 Task: Add Comment CM0030 to Card Card0030 in Board Board0023 in Workspace Development in Trello
Action: Mouse moved to (373, 425)
Screenshot: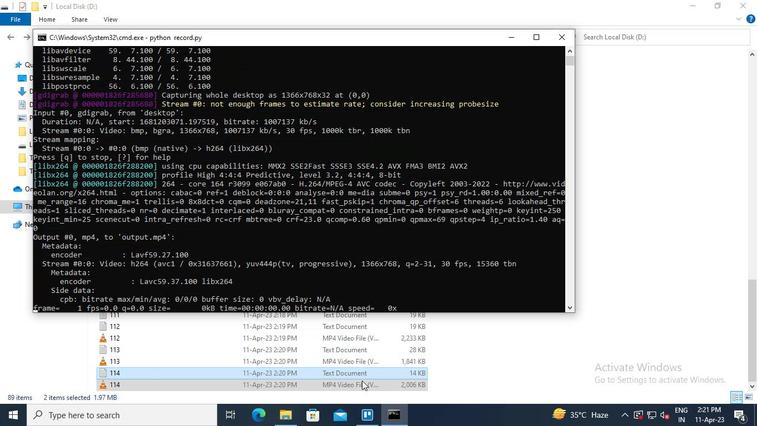
Action: Mouse pressed left at (373, 425)
Screenshot: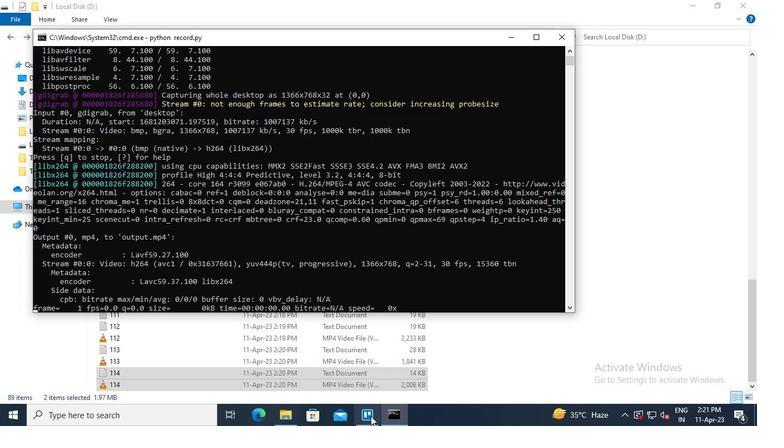 
Action: Mouse moved to (195, 255)
Screenshot: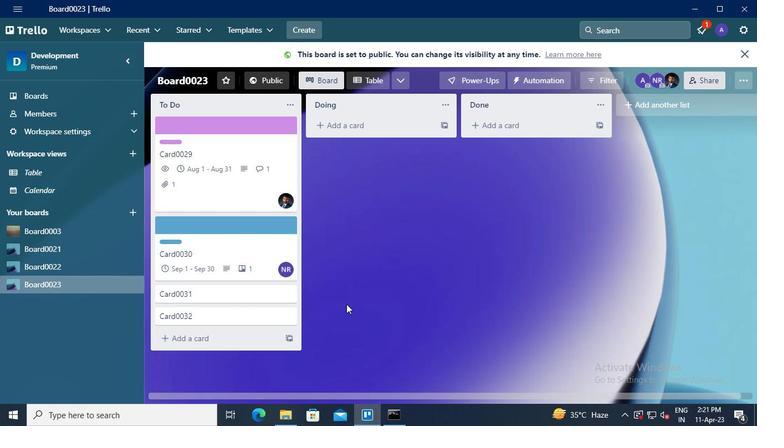 
Action: Mouse pressed left at (195, 255)
Screenshot: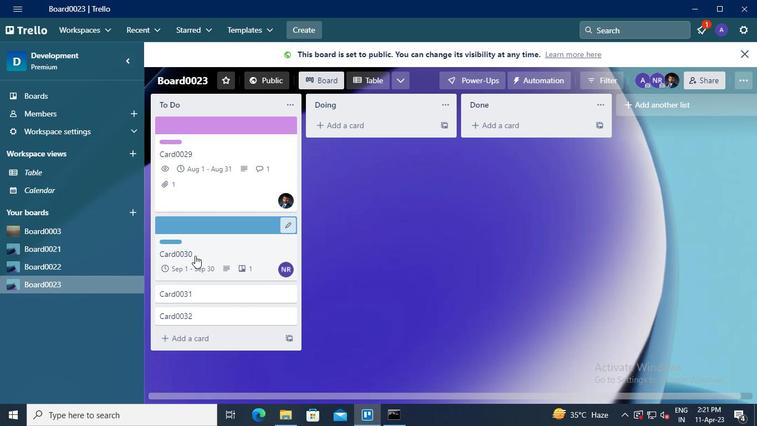 
Action: Mouse moved to (221, 367)
Screenshot: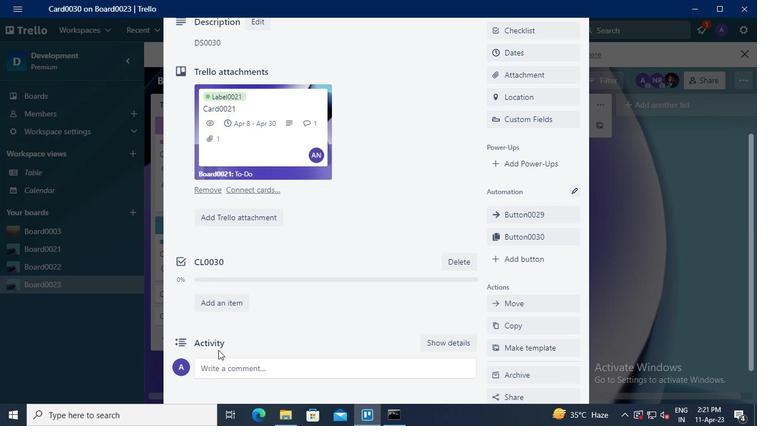 
Action: Mouse pressed left at (221, 367)
Screenshot: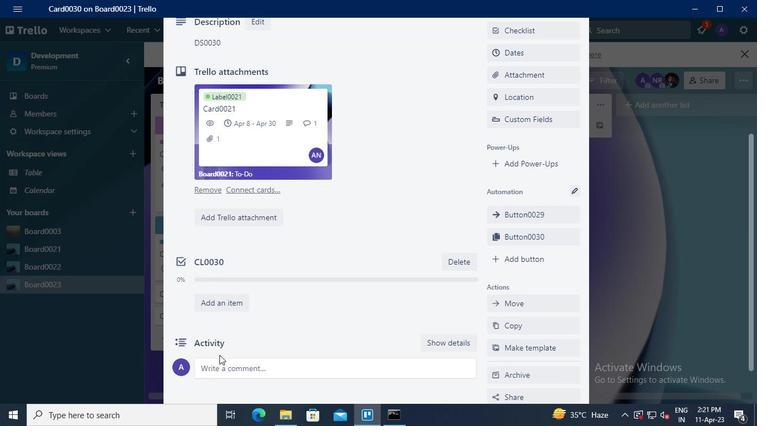 
Action: Keyboard Key.shift
Screenshot: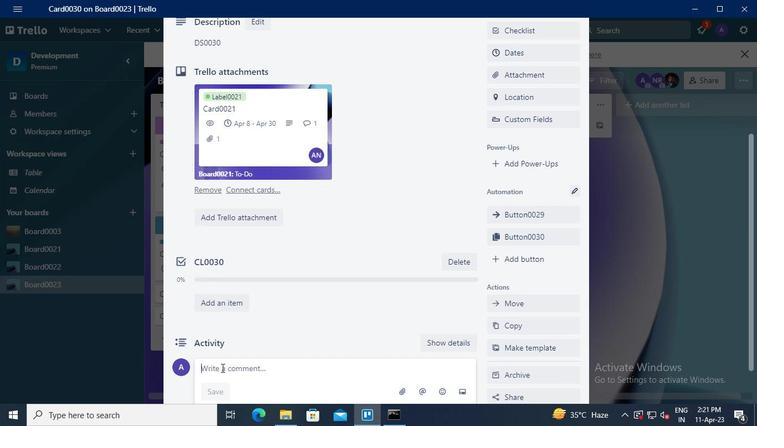 
Action: Keyboard C
Screenshot: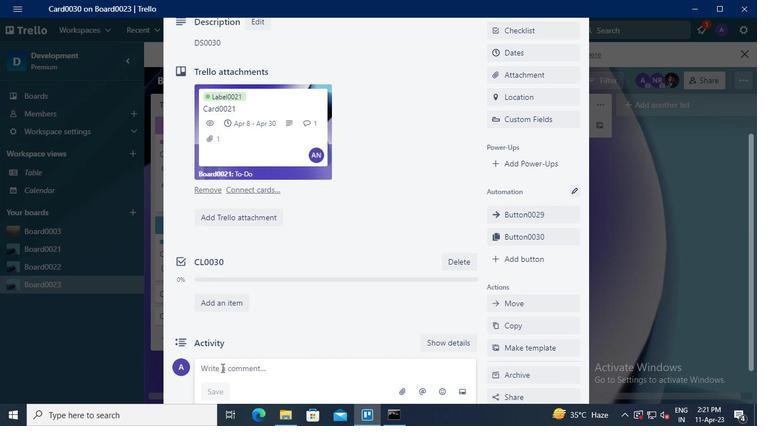 
Action: Keyboard M
Screenshot: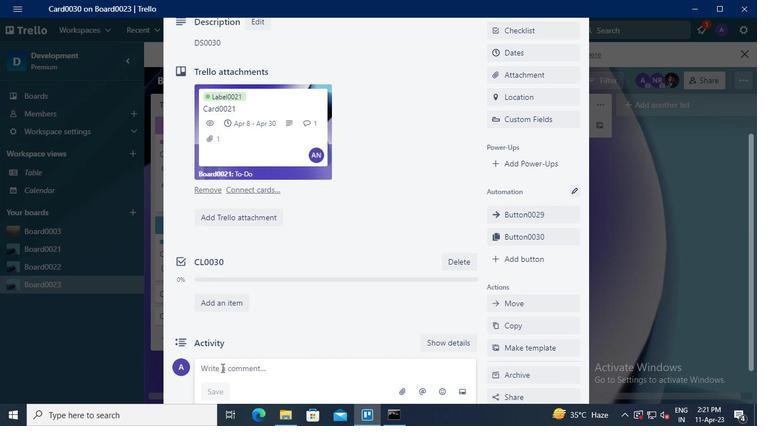 
Action: Keyboard <96>
Screenshot: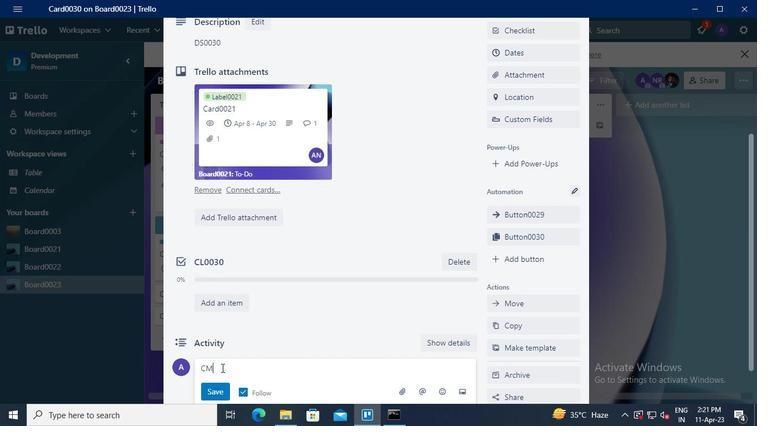 
Action: Keyboard <96>
Screenshot: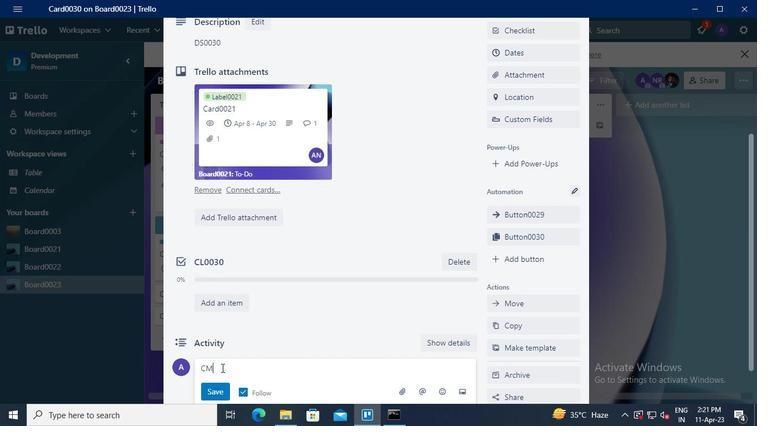 
Action: Keyboard <99>
Screenshot: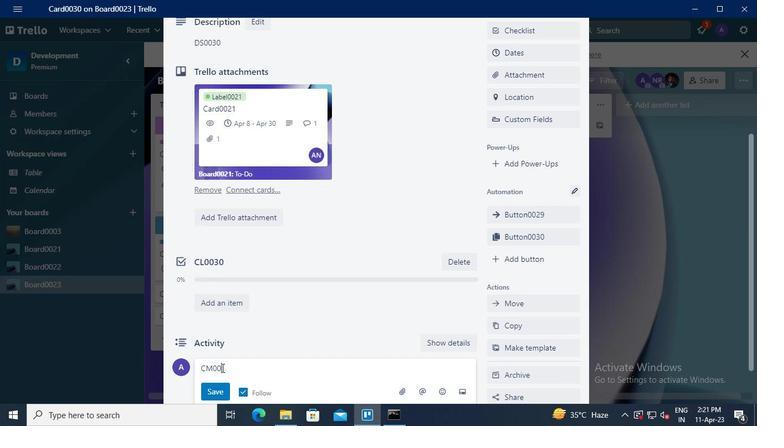 
Action: Keyboard <96>
Screenshot: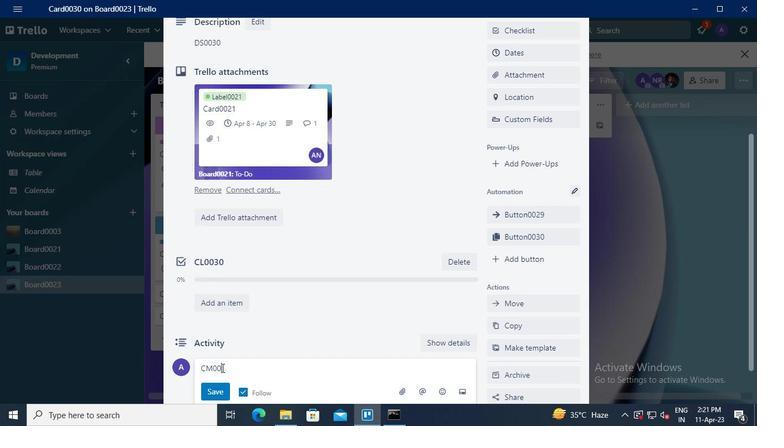 
Action: Mouse moved to (220, 395)
Screenshot: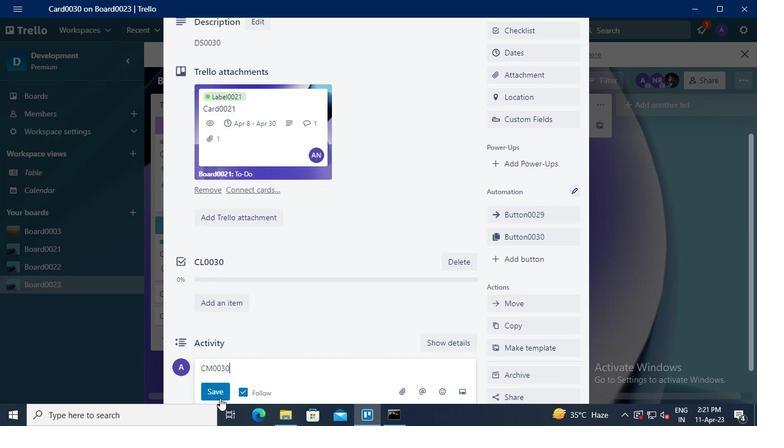 
Action: Mouse pressed left at (220, 395)
Screenshot: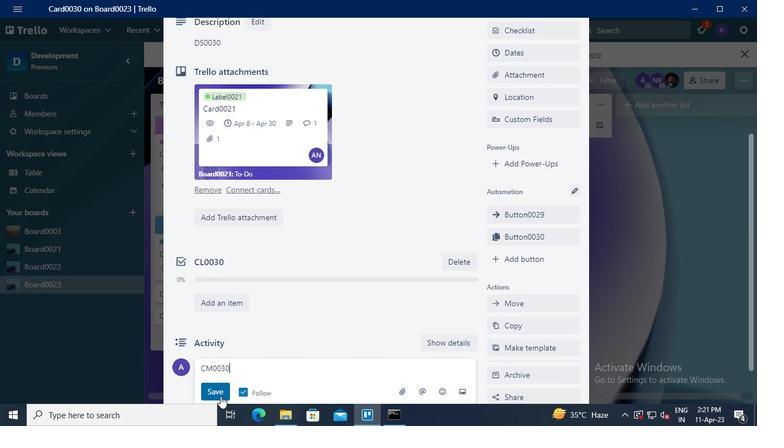 
Action: Mouse moved to (395, 421)
Screenshot: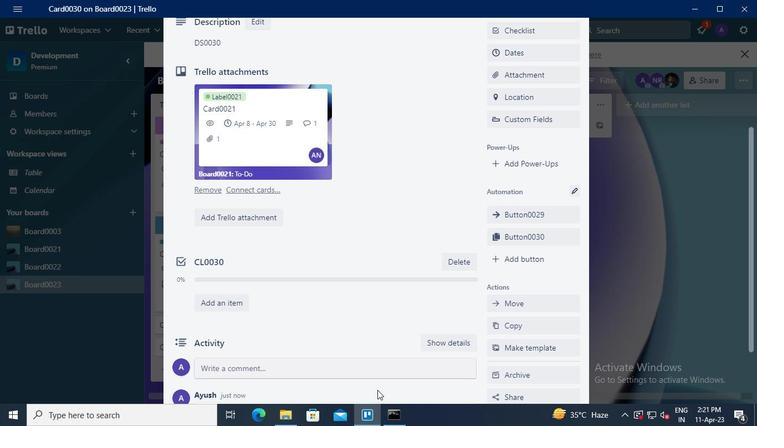 
Action: Mouse pressed left at (395, 421)
Screenshot: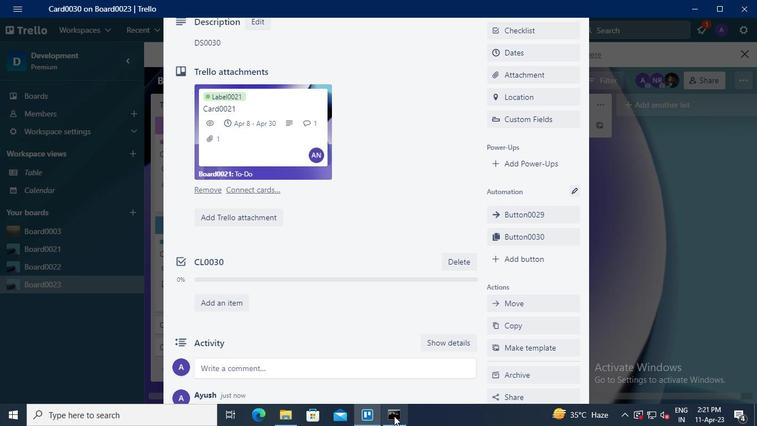 
Action: Mouse moved to (569, 30)
Screenshot: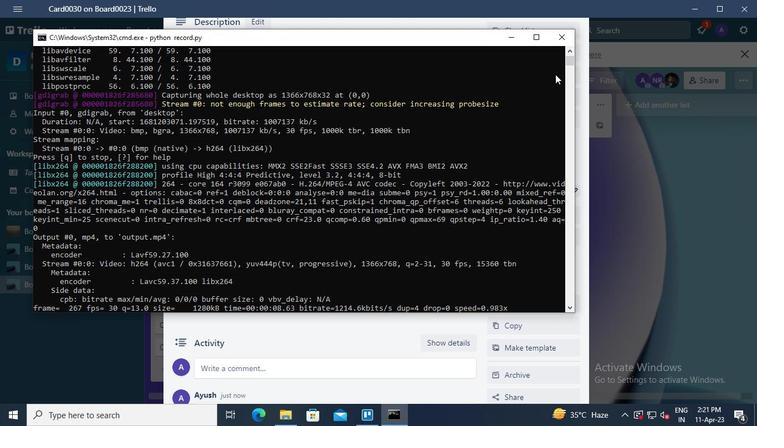 
Action: Mouse pressed left at (569, 30)
Screenshot: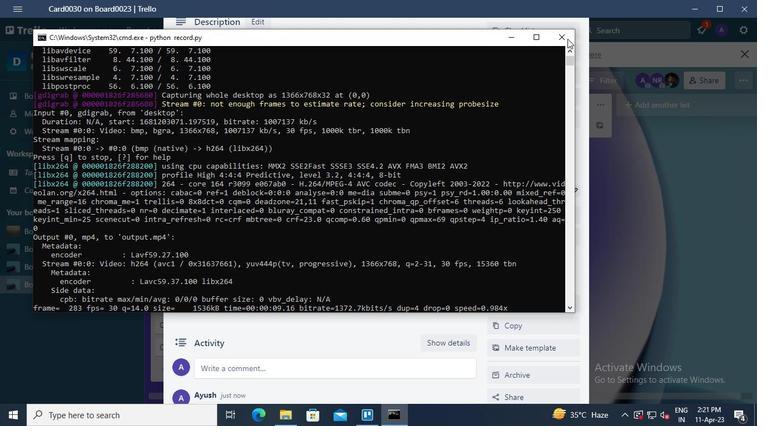 
